 Task: Add the tabs layout component in the site builder.
Action: Mouse moved to (1019, 76)
Screenshot: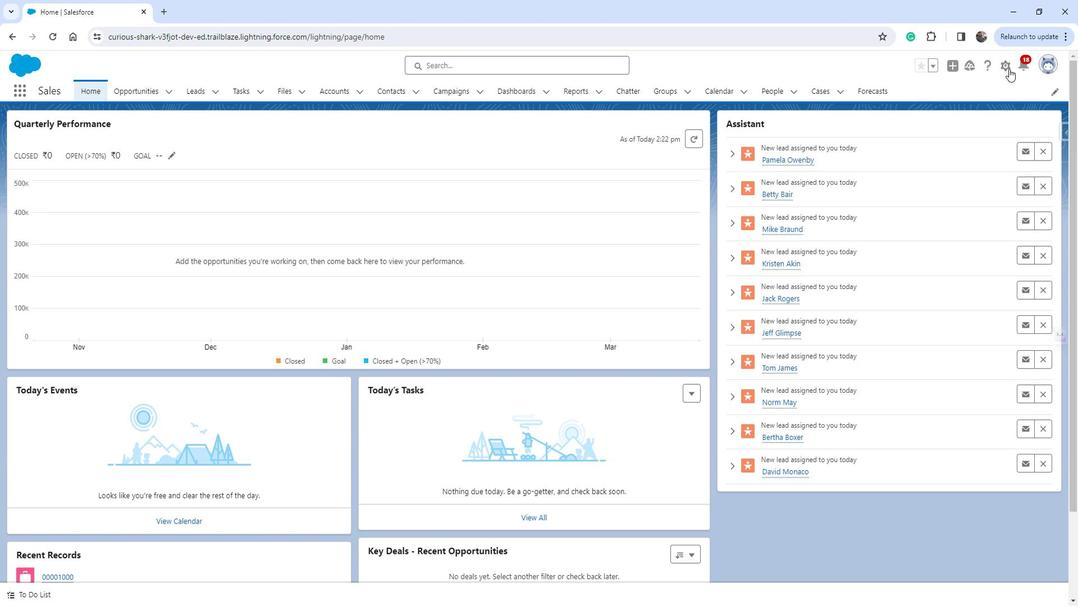 
Action: Mouse pressed left at (1019, 76)
Screenshot: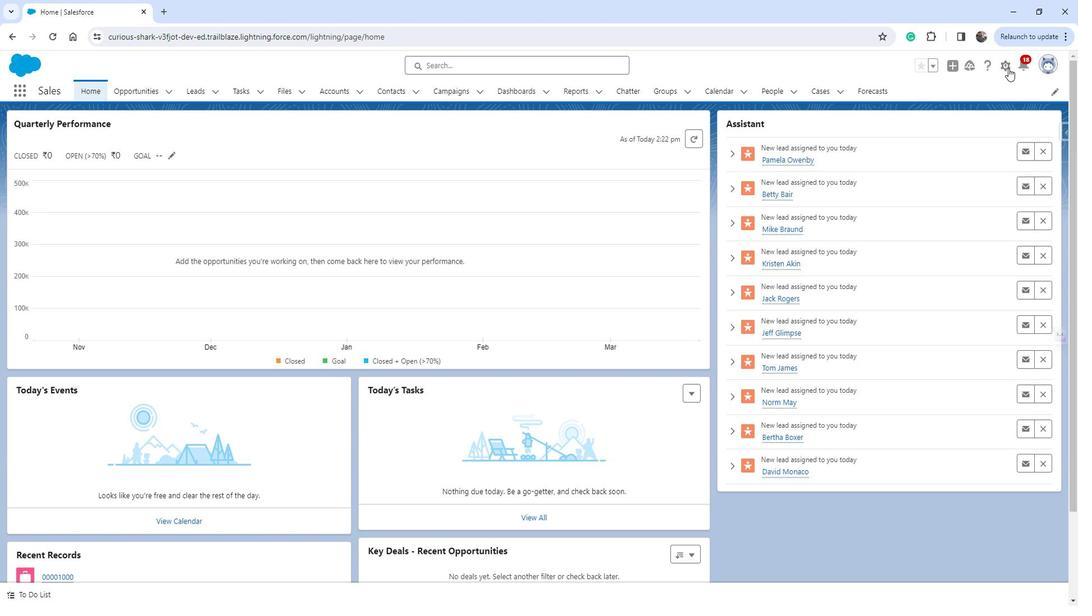 
Action: Mouse moved to (970, 110)
Screenshot: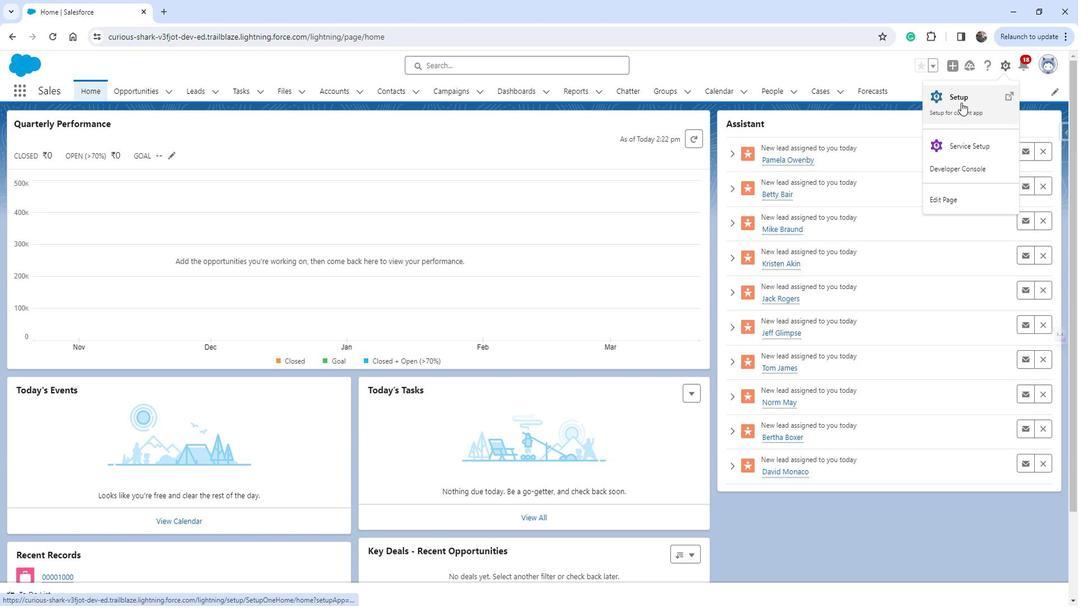 
Action: Mouse pressed left at (970, 110)
Screenshot: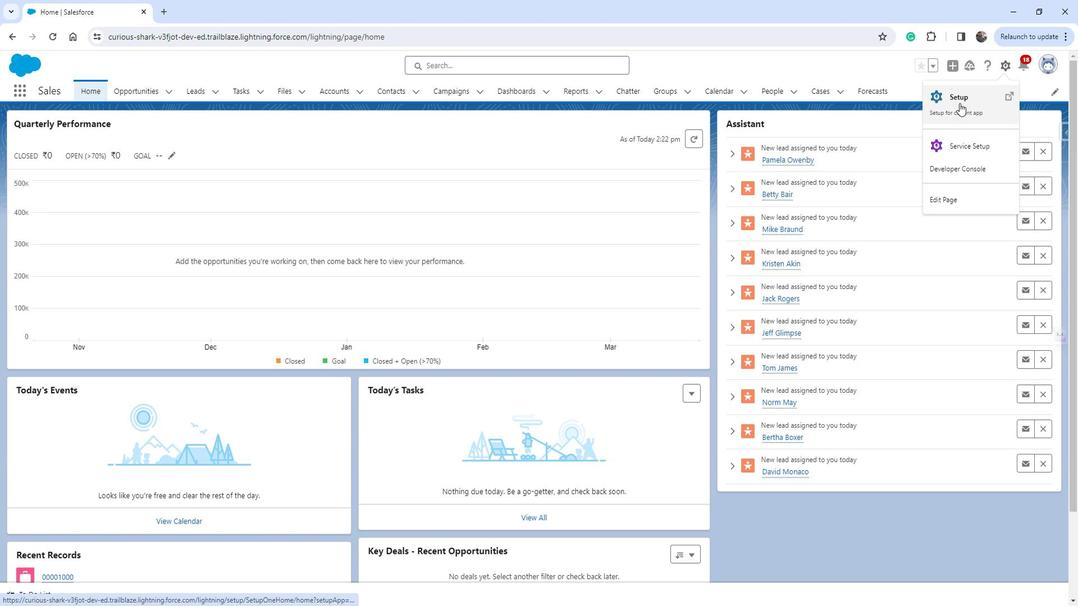 
Action: Mouse moved to (39, 418)
Screenshot: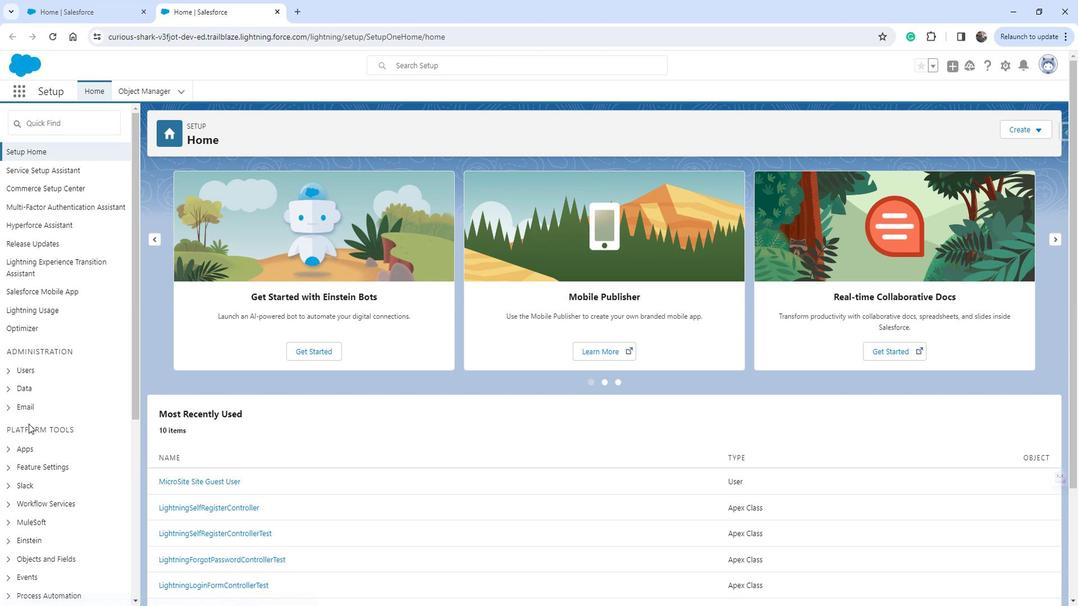 
Action: Mouse scrolled (39, 418) with delta (0, 0)
Screenshot: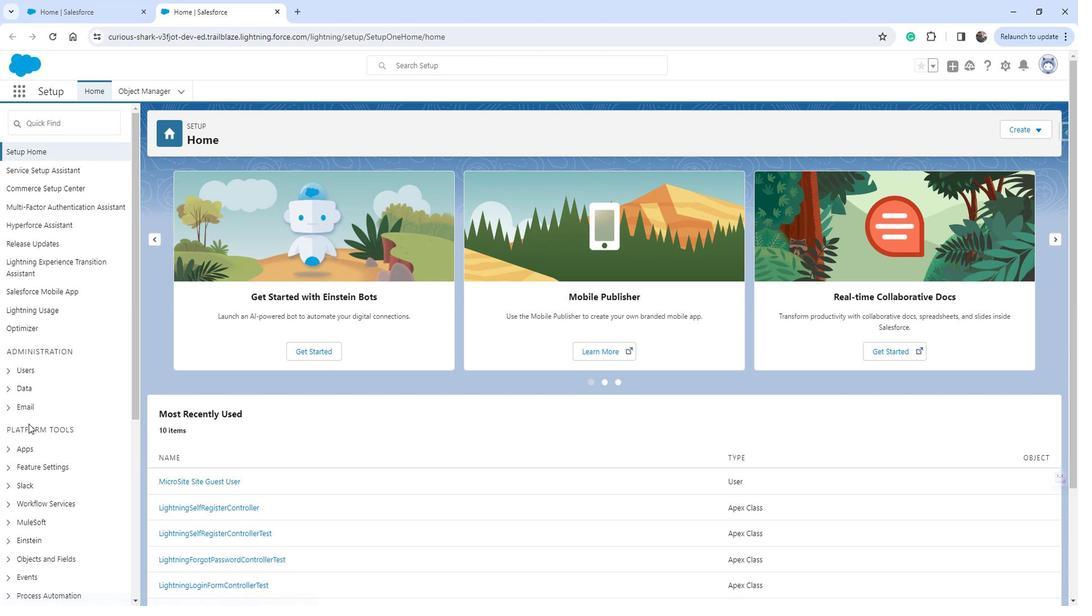 
Action: Mouse scrolled (39, 418) with delta (0, 0)
Screenshot: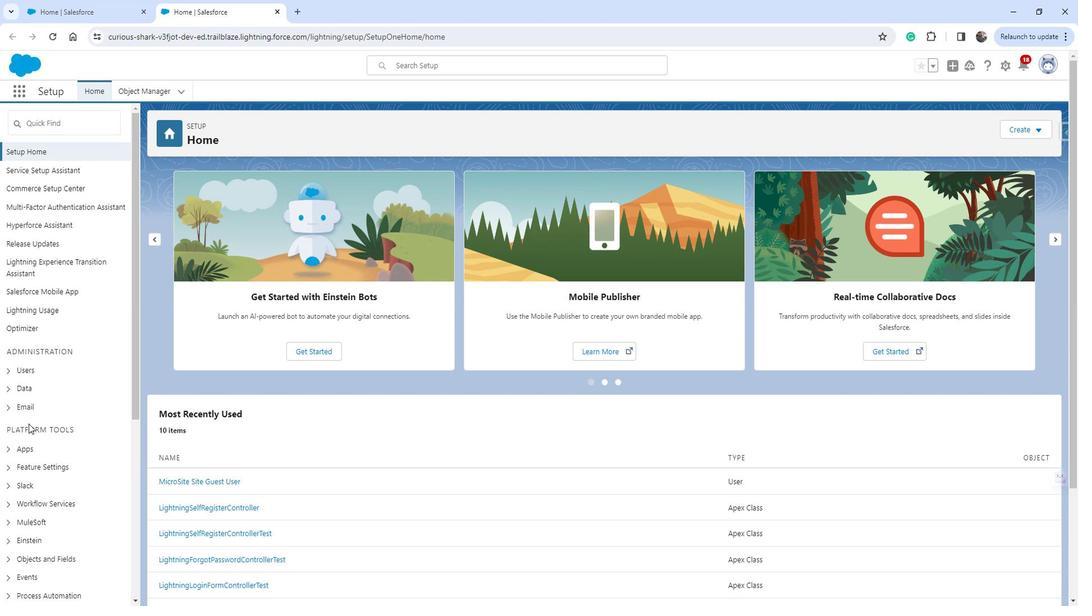 
Action: Mouse moved to (48, 345)
Screenshot: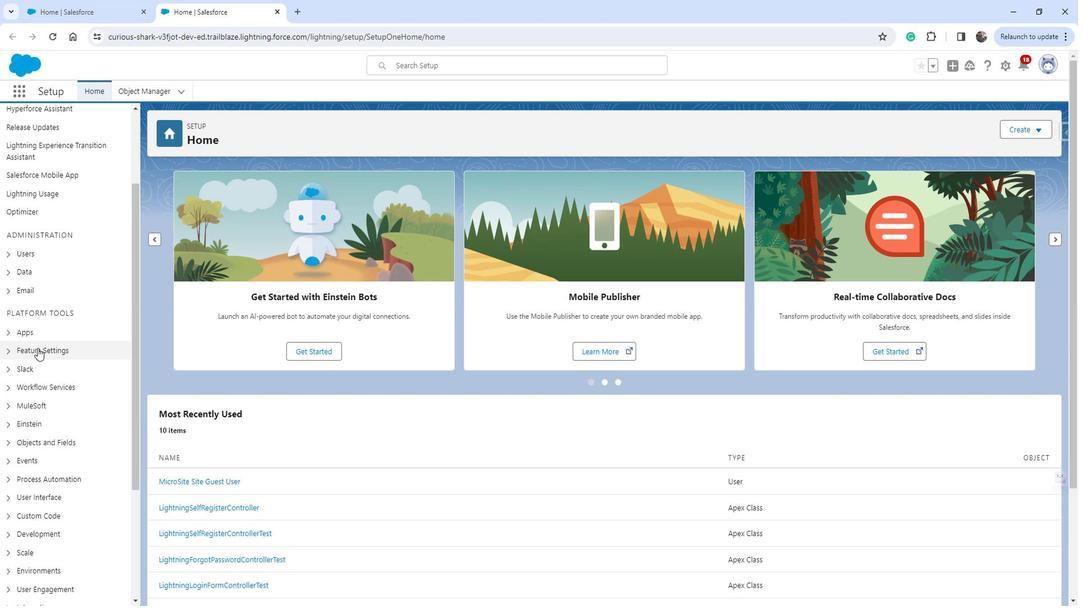 
Action: Mouse pressed left at (48, 345)
Screenshot: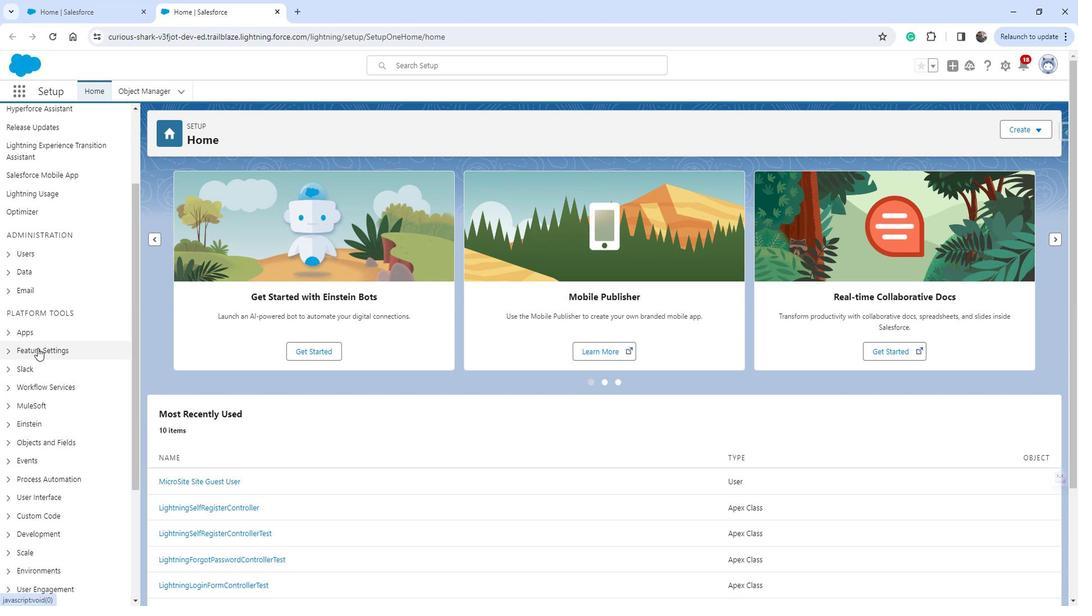 
Action: Mouse moved to (60, 430)
Screenshot: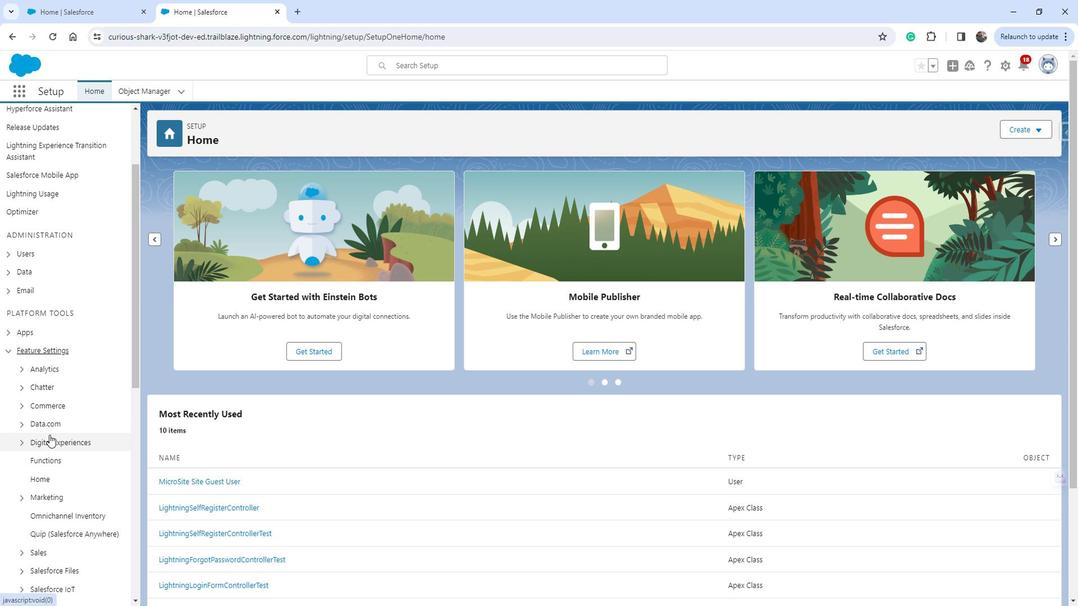 
Action: Mouse pressed left at (60, 430)
Screenshot: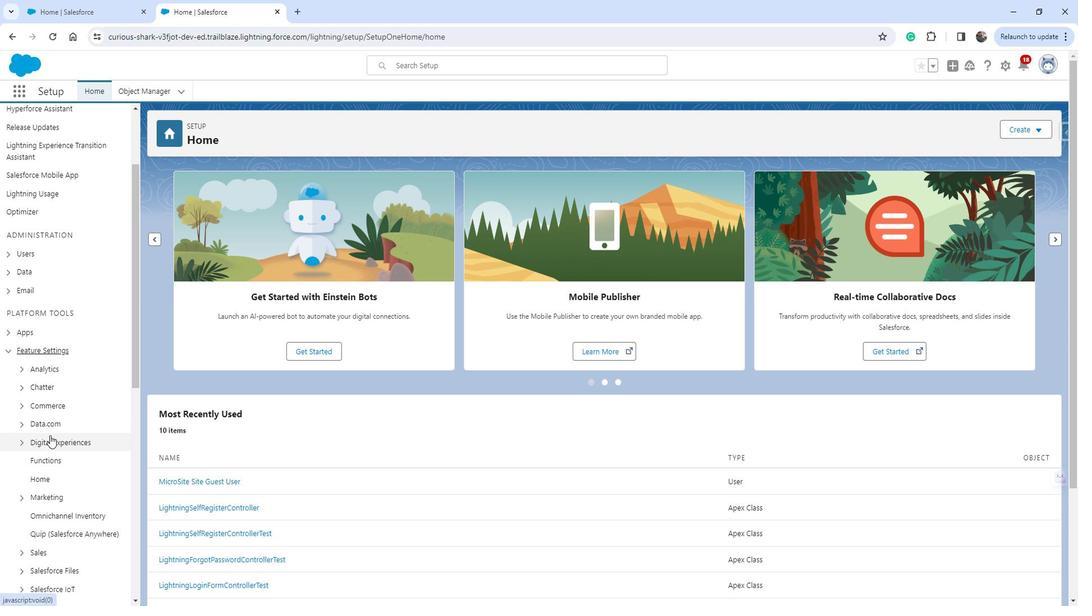 
Action: Mouse scrolled (60, 429) with delta (0, 0)
Screenshot: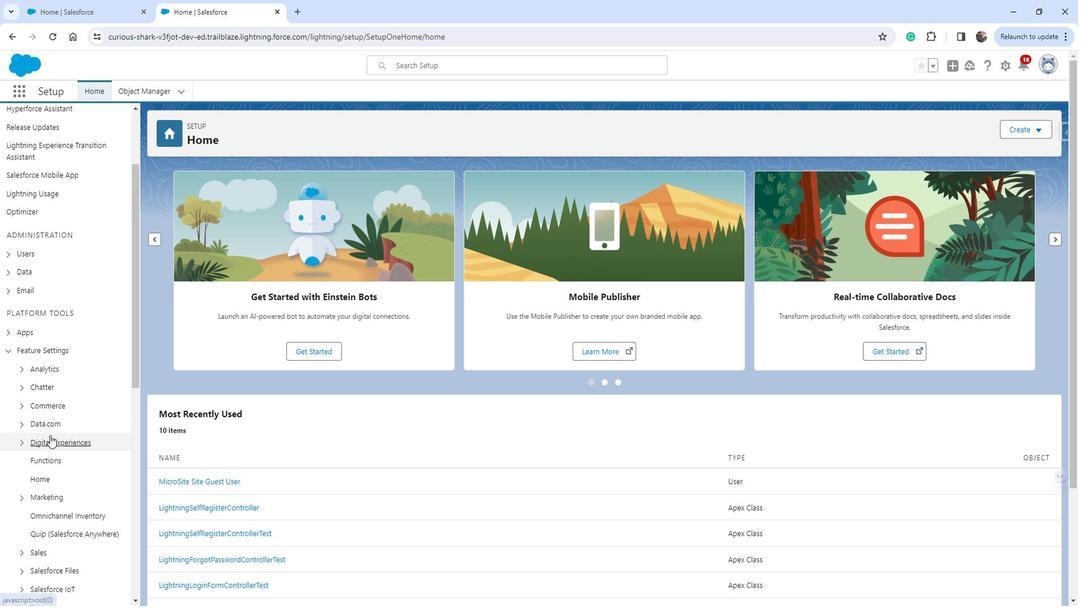 
Action: Mouse scrolled (60, 429) with delta (0, 0)
Screenshot: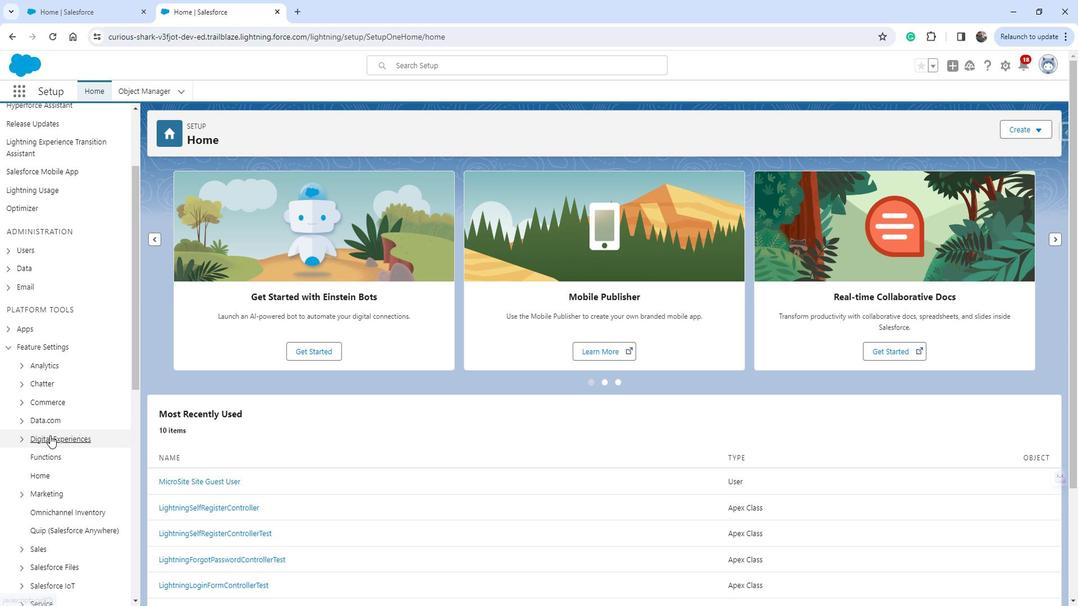 
Action: Mouse scrolled (60, 429) with delta (0, 0)
Screenshot: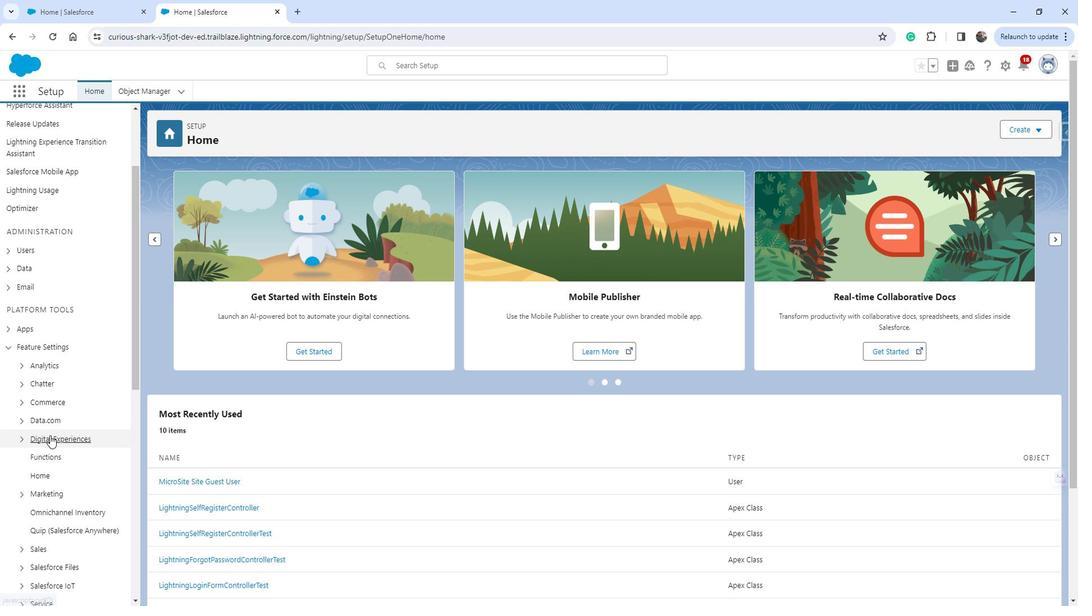 
Action: Mouse moved to (79, 269)
Screenshot: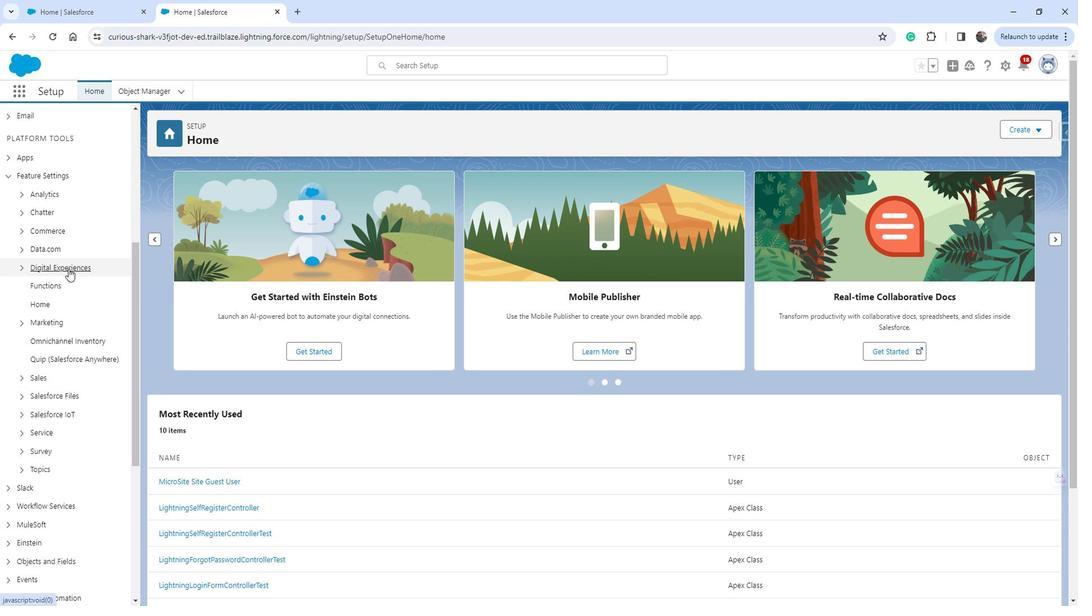 
Action: Mouse pressed left at (79, 269)
Screenshot: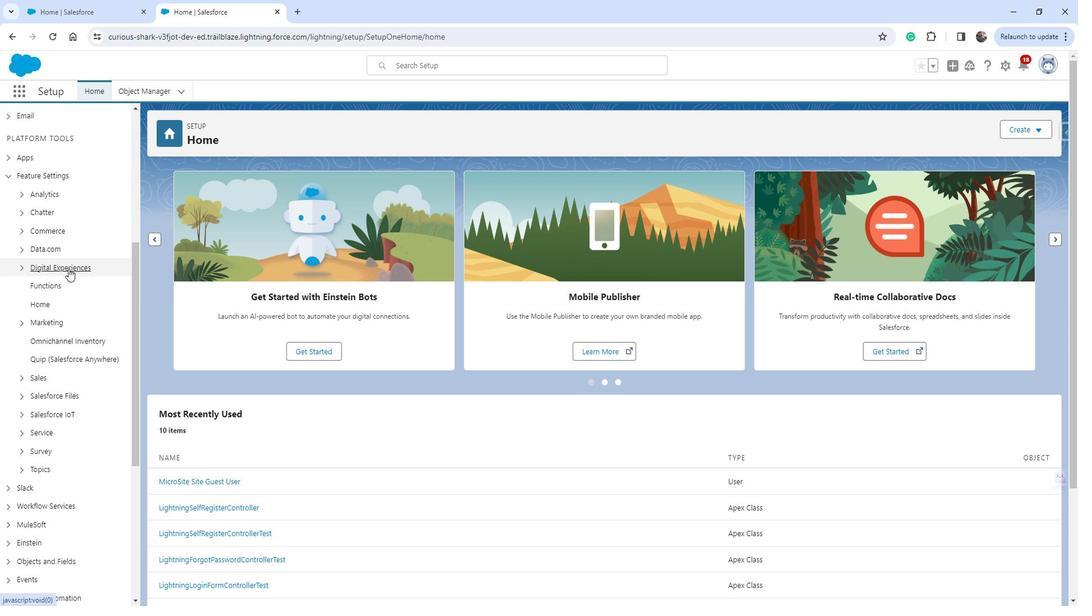 
Action: Mouse moved to (62, 284)
Screenshot: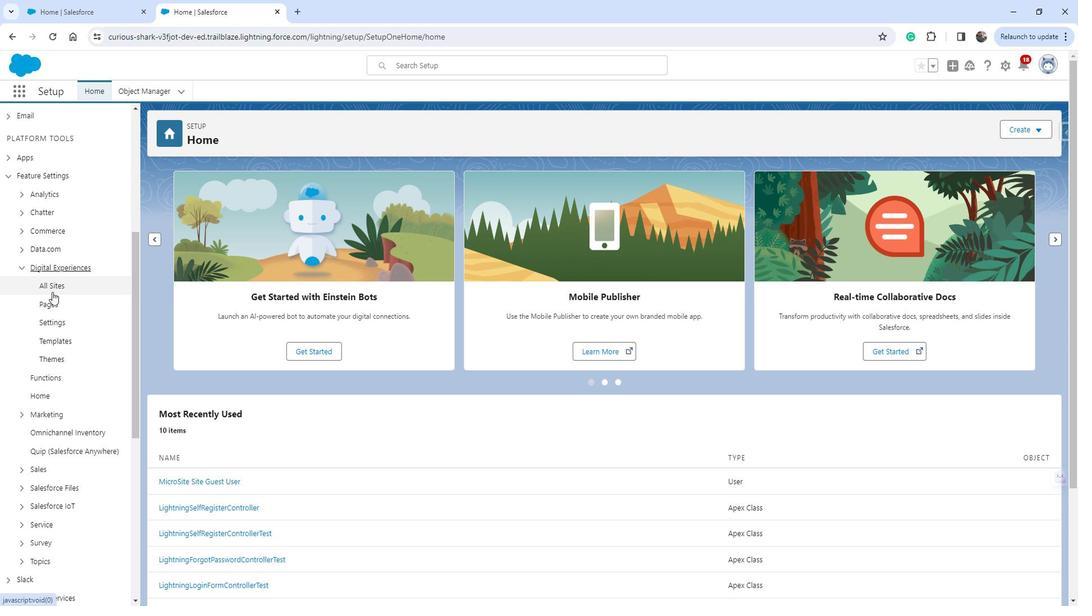 
Action: Mouse pressed left at (62, 284)
Screenshot: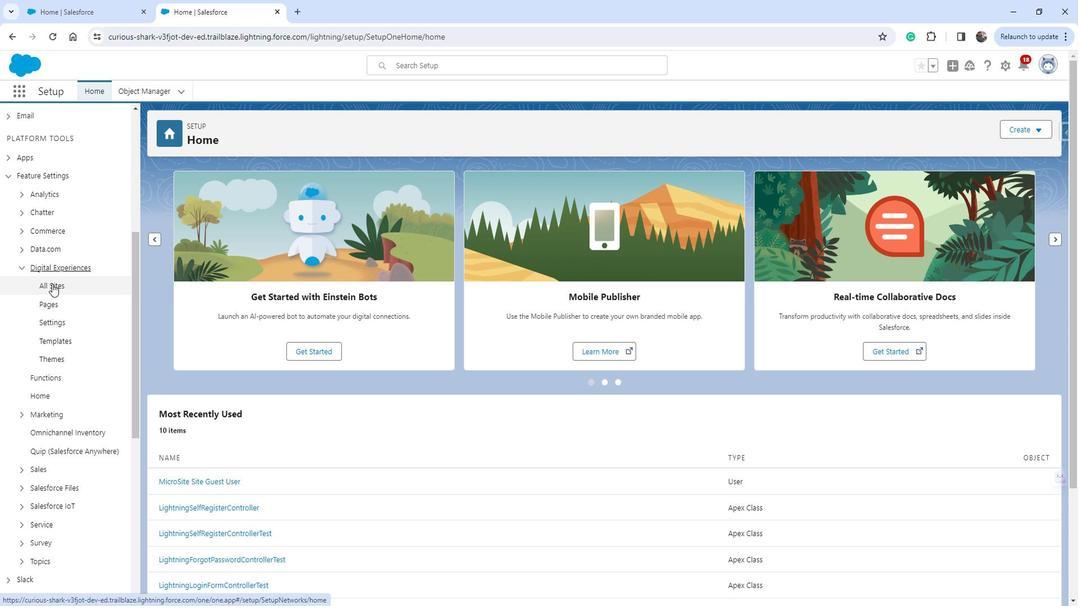 
Action: Mouse moved to (62, 283)
Screenshot: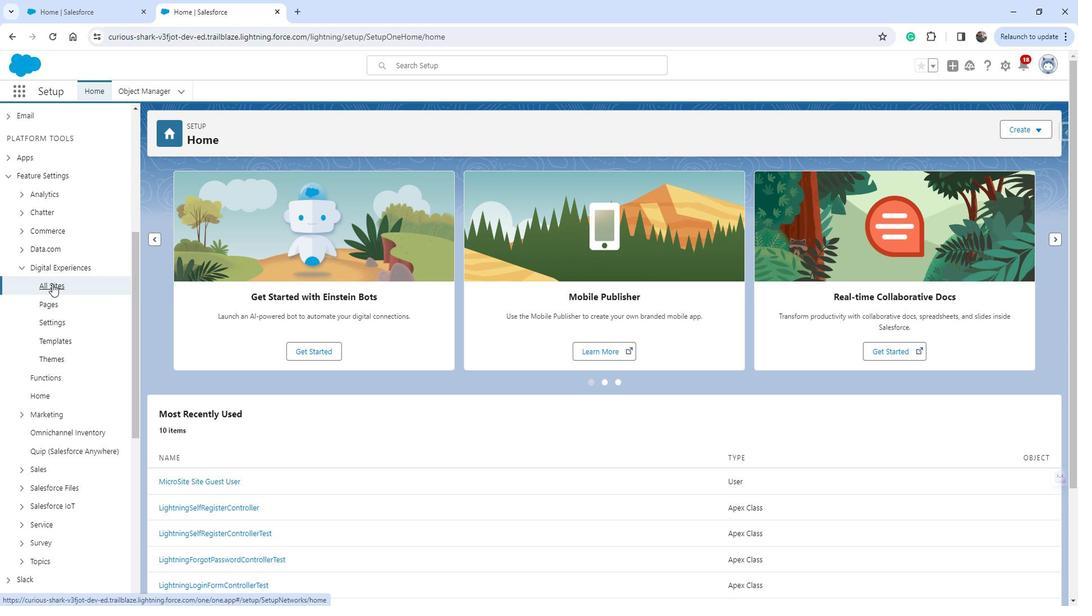 
Action: Mouse pressed left at (62, 283)
Screenshot: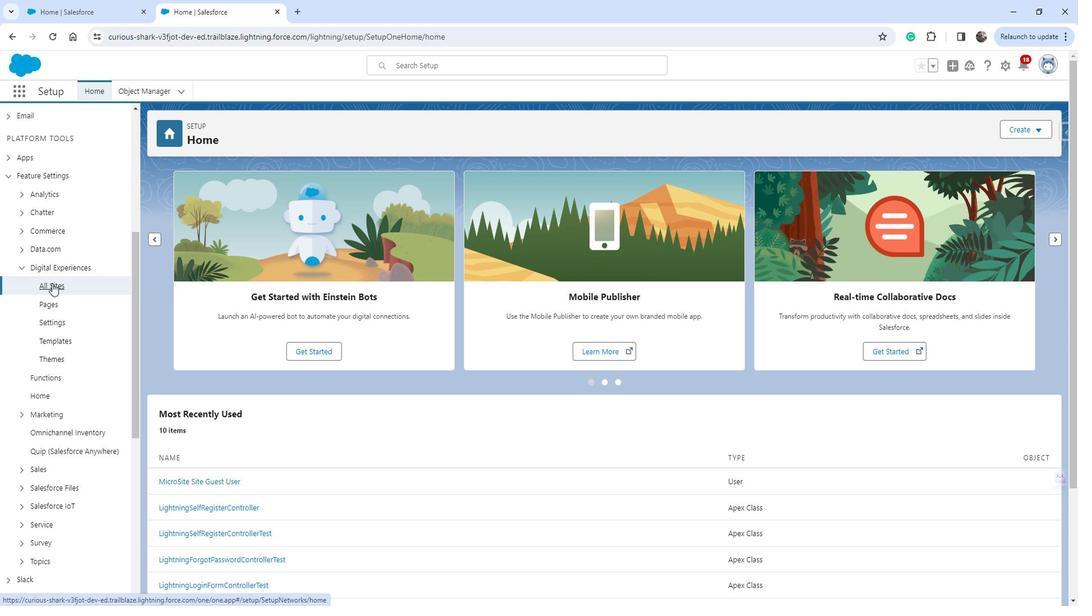 
Action: Mouse moved to (193, 270)
Screenshot: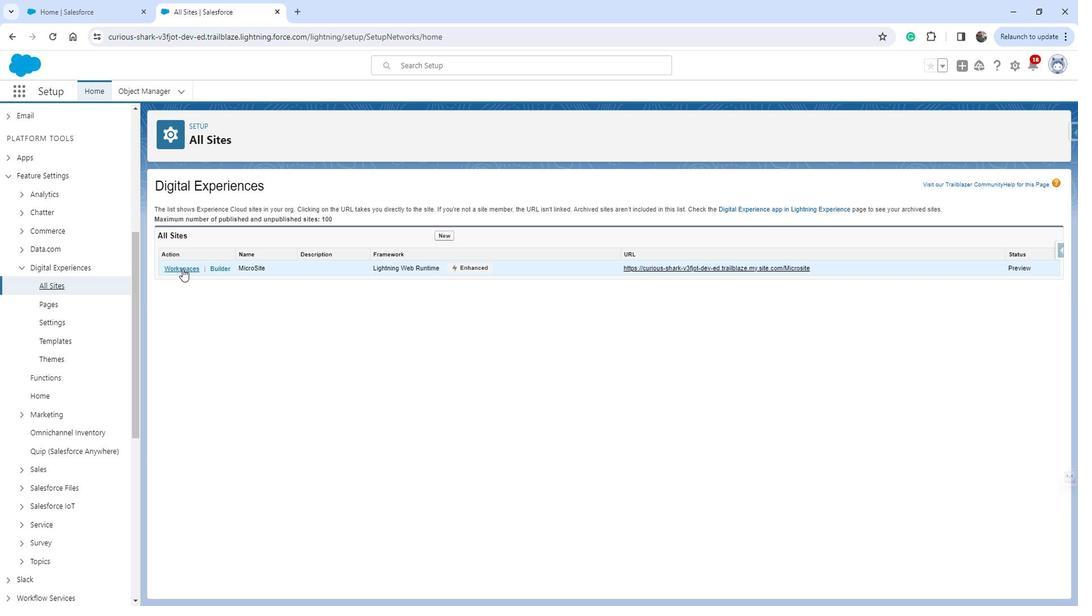 
Action: Mouse pressed left at (193, 270)
Screenshot: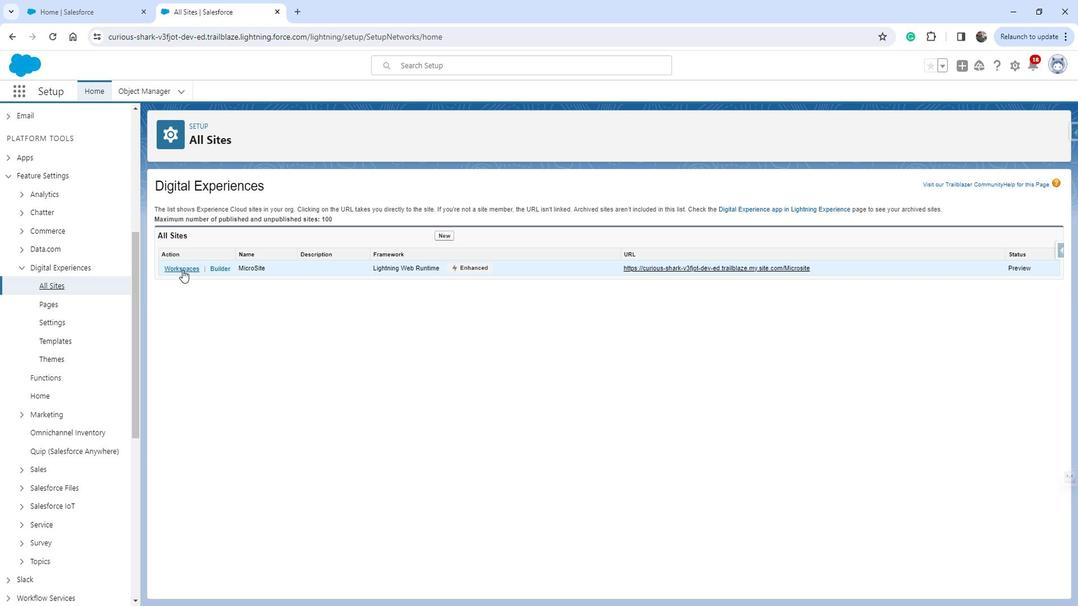 
Action: Mouse moved to (99, 273)
Screenshot: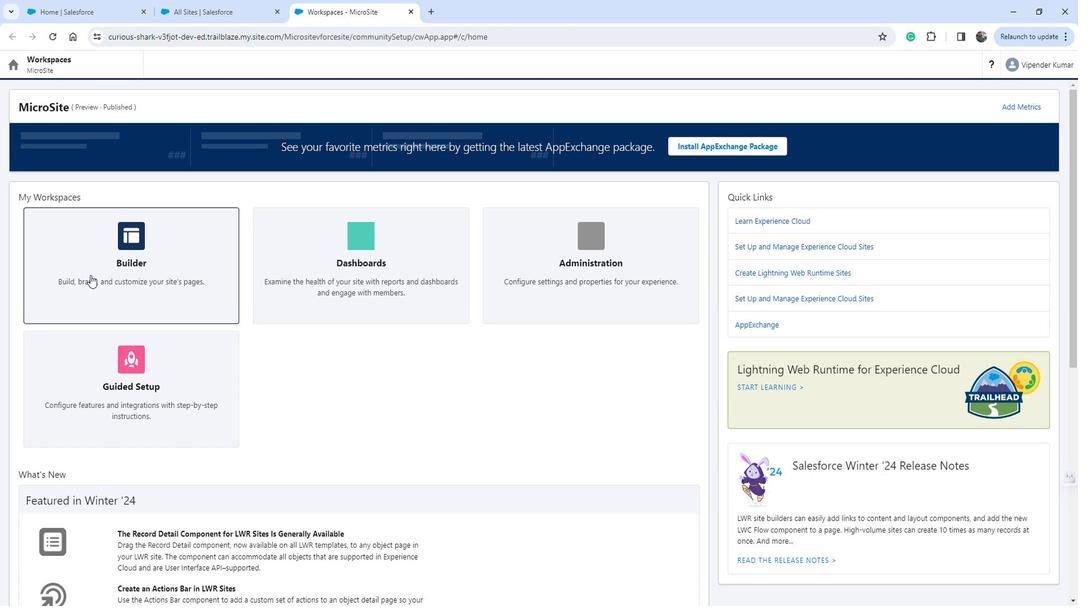 
Action: Mouse pressed left at (99, 273)
Screenshot: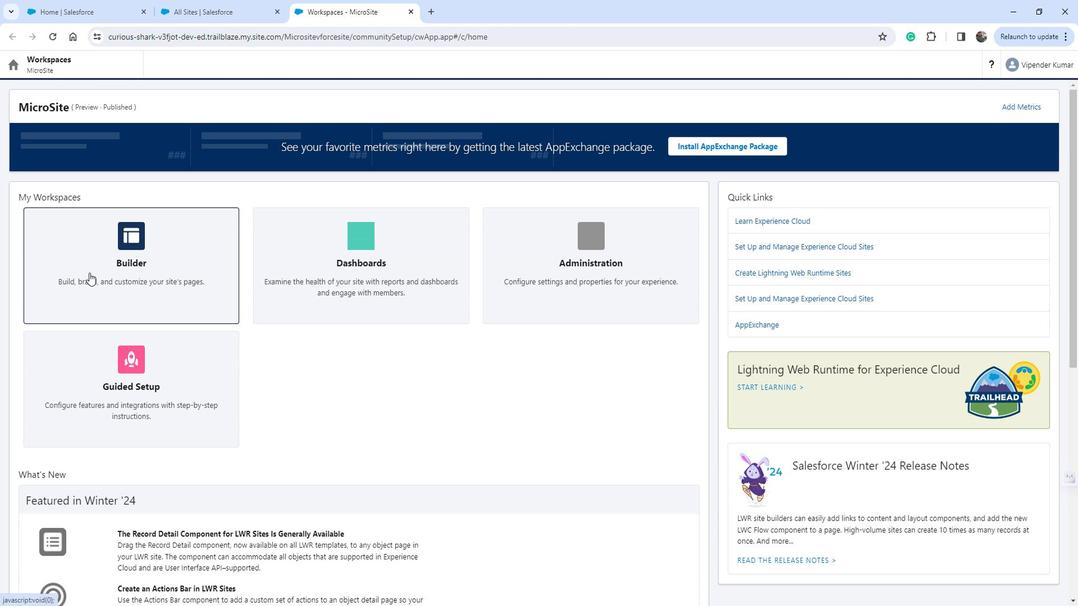 
Action: Mouse moved to (19, 107)
Screenshot: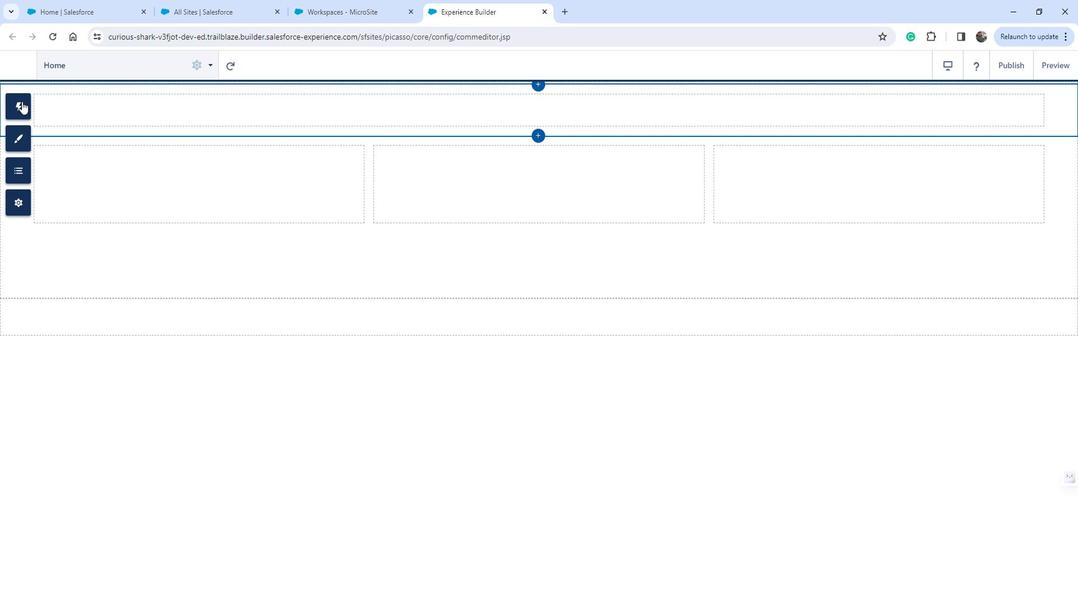 
Action: Mouse pressed left at (19, 107)
Screenshot: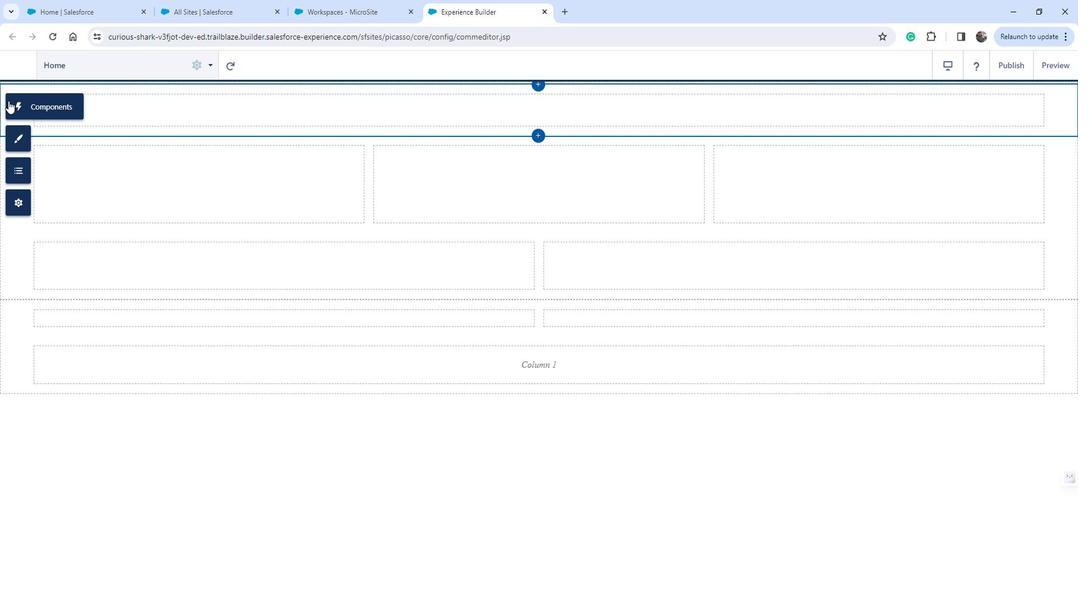 
Action: Mouse moved to (171, 275)
Screenshot: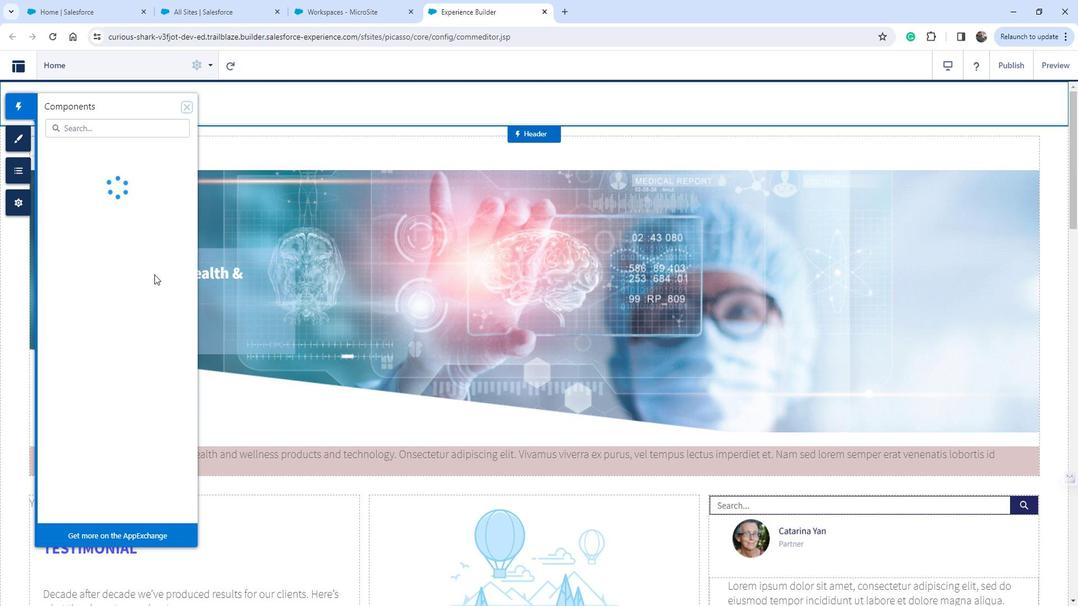 
Action: Mouse scrolled (171, 274) with delta (0, 0)
Screenshot: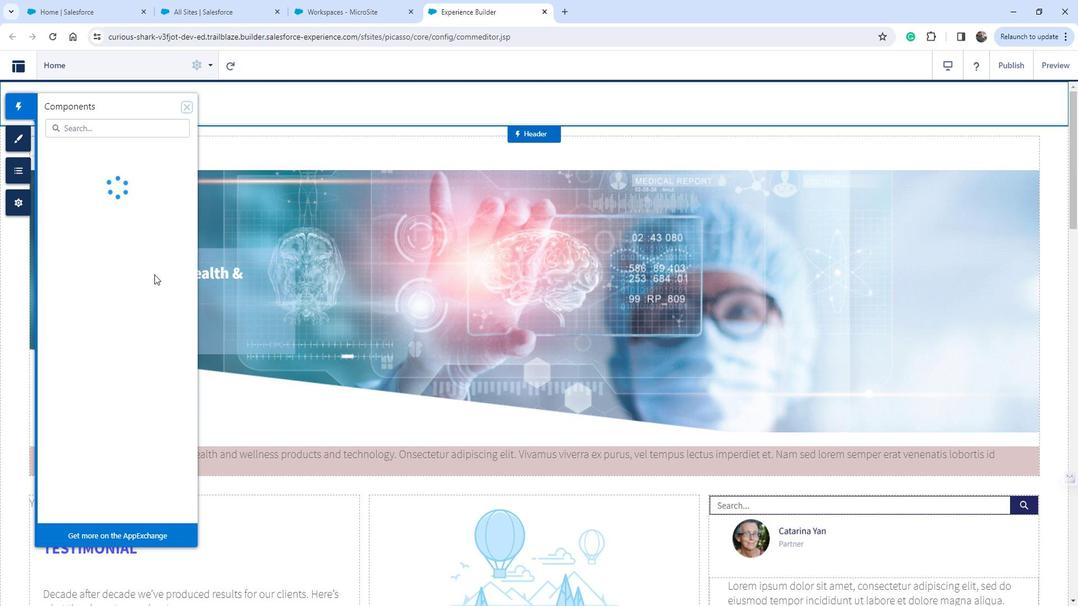 
Action: Mouse scrolled (171, 274) with delta (0, 0)
Screenshot: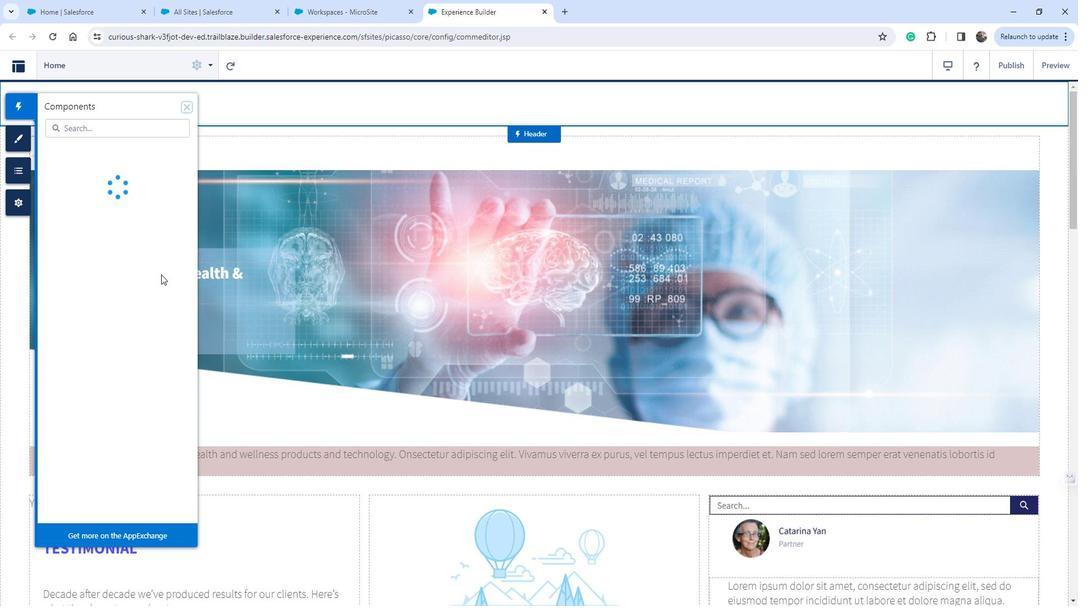
Action: Mouse moved to (250, 279)
Screenshot: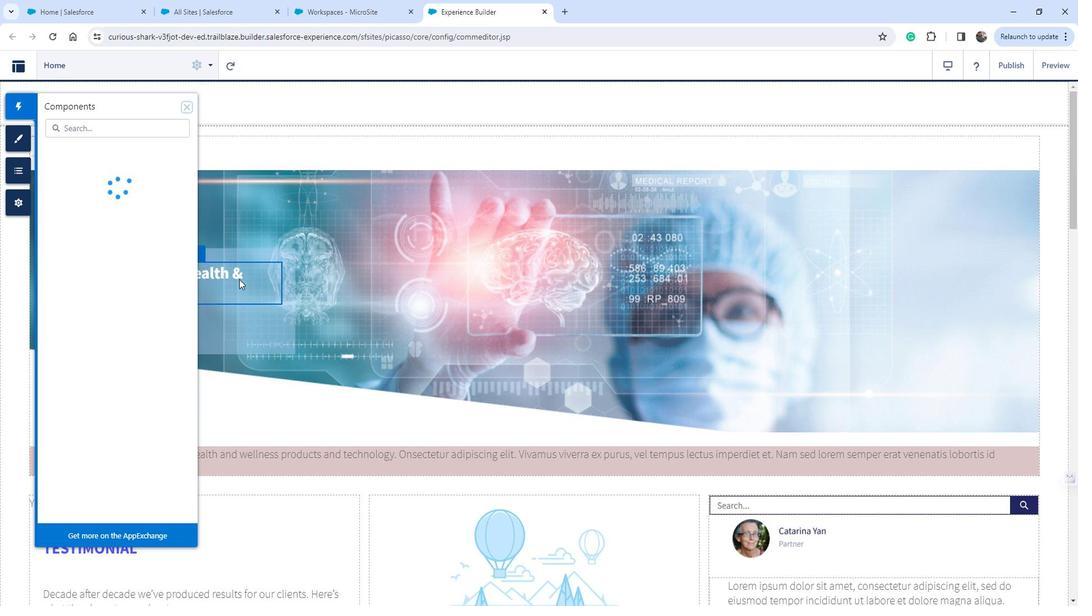 
Action: Mouse scrolled (250, 279) with delta (0, 0)
Screenshot: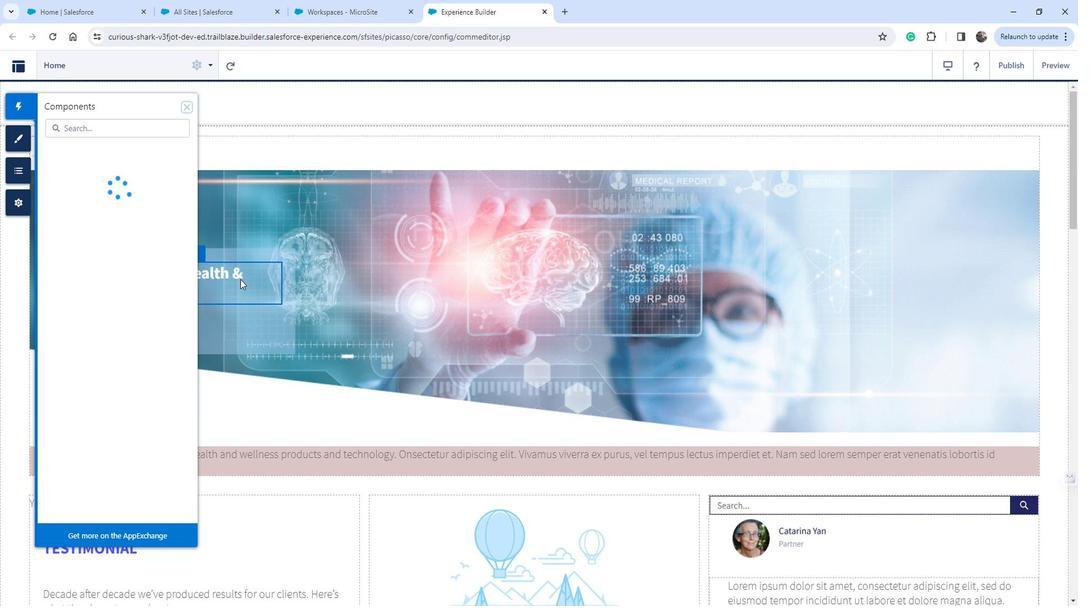 
Action: Mouse scrolled (250, 279) with delta (0, 0)
Screenshot: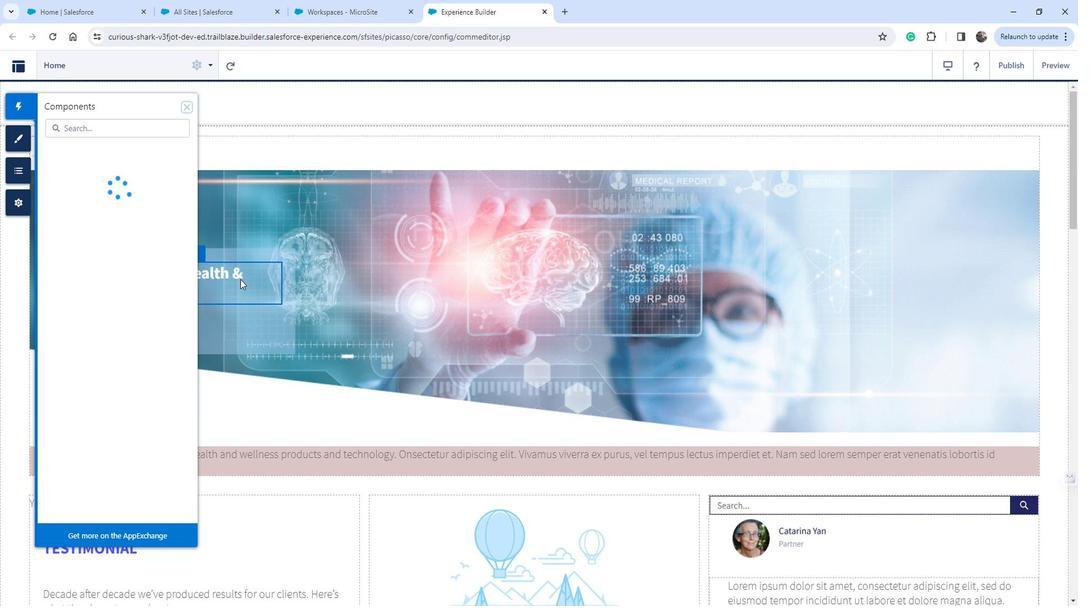 
Action: Mouse scrolled (250, 279) with delta (0, 0)
Screenshot: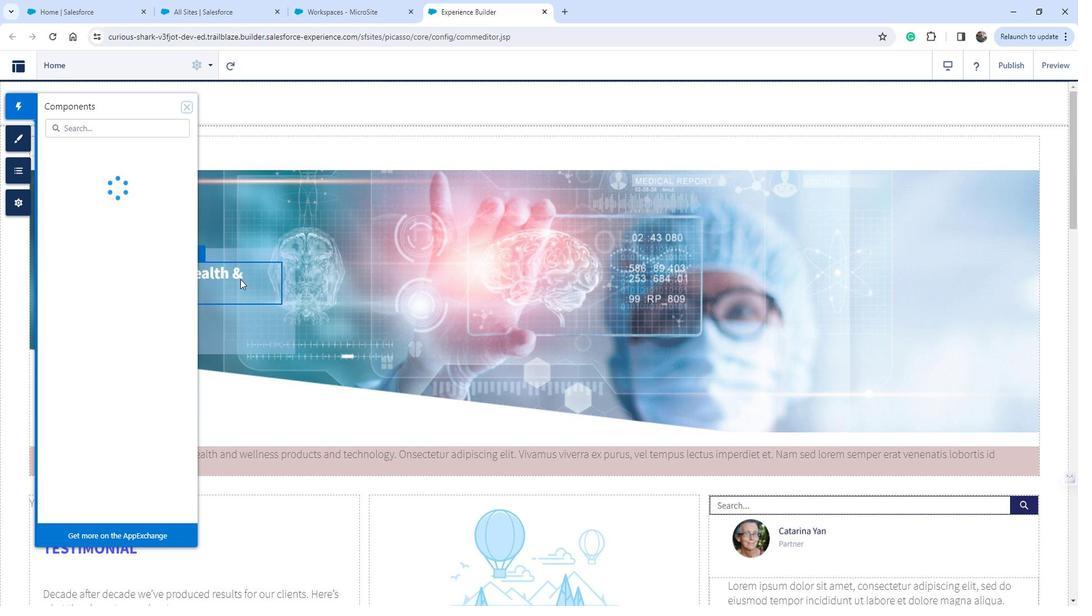 
Action: Mouse scrolled (250, 279) with delta (0, 0)
Screenshot: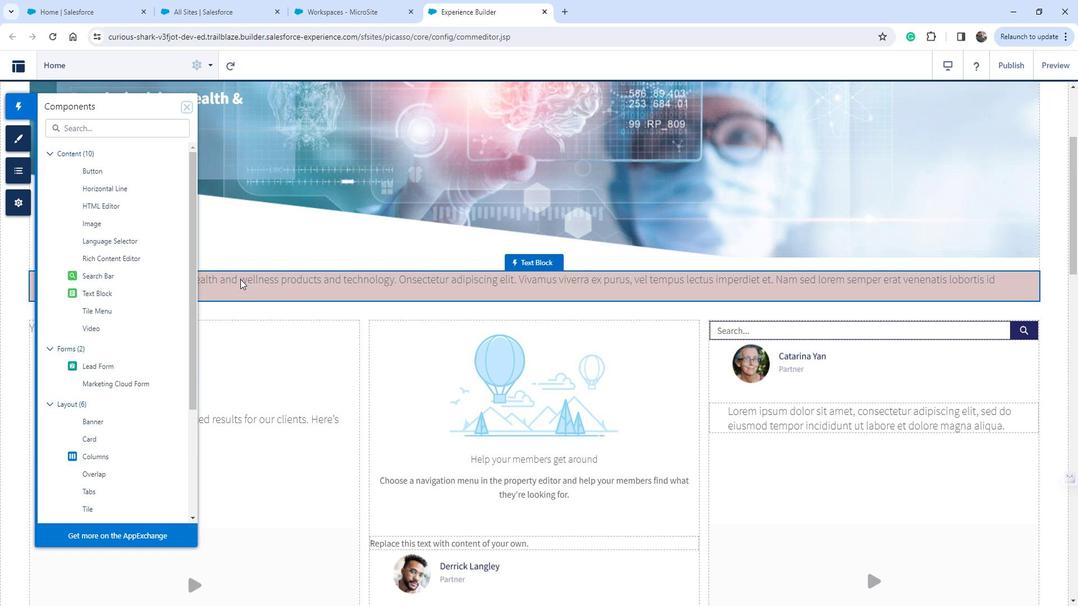 
Action: Mouse scrolled (250, 279) with delta (0, 0)
Screenshot: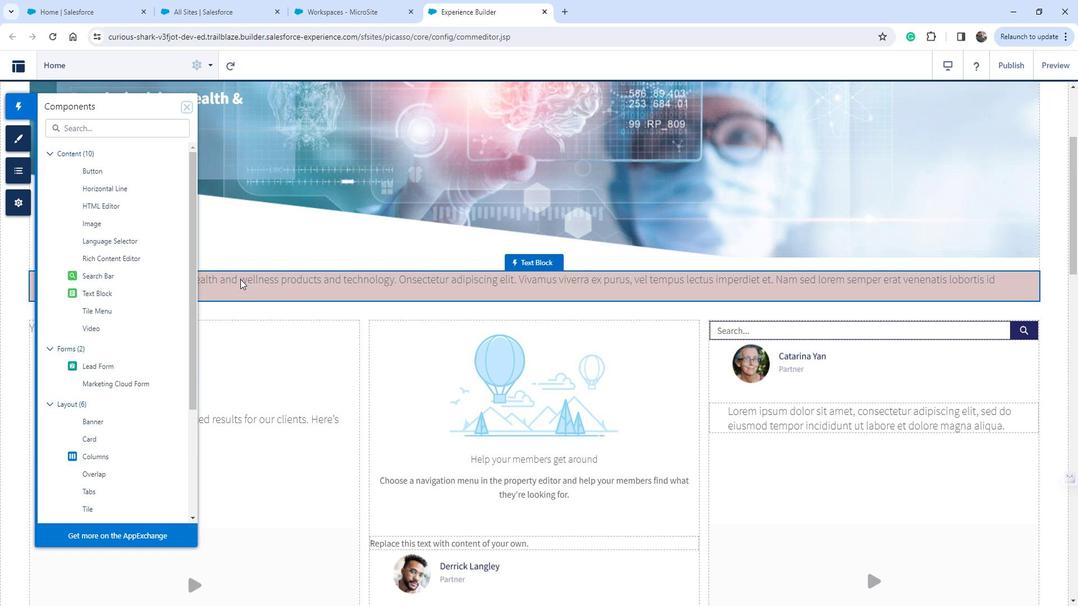 
Action: Mouse scrolled (250, 279) with delta (0, 0)
Screenshot: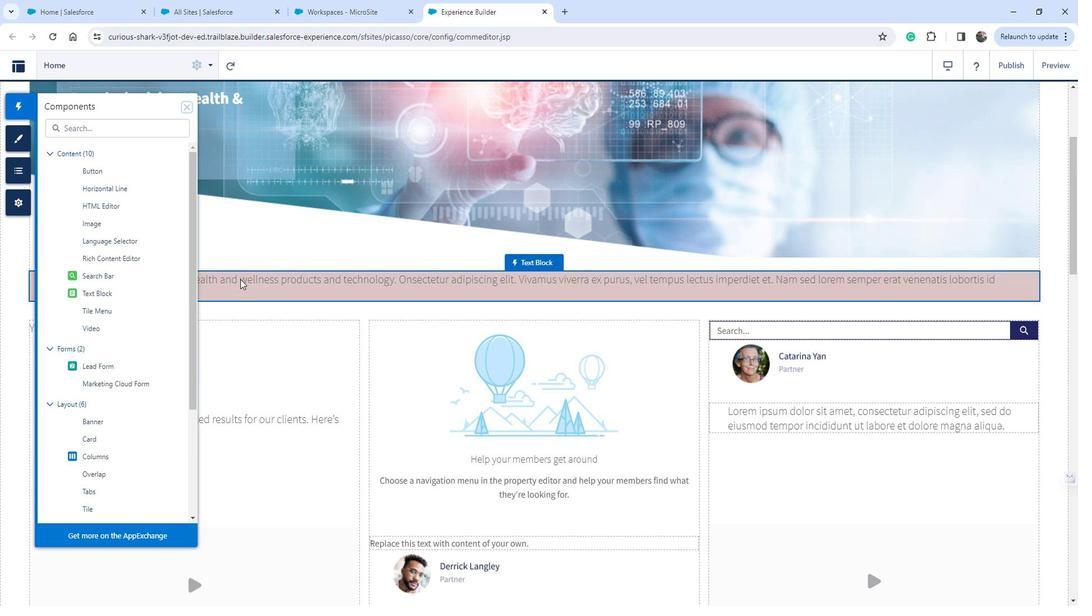 
Action: Mouse scrolled (250, 279) with delta (0, 0)
Screenshot: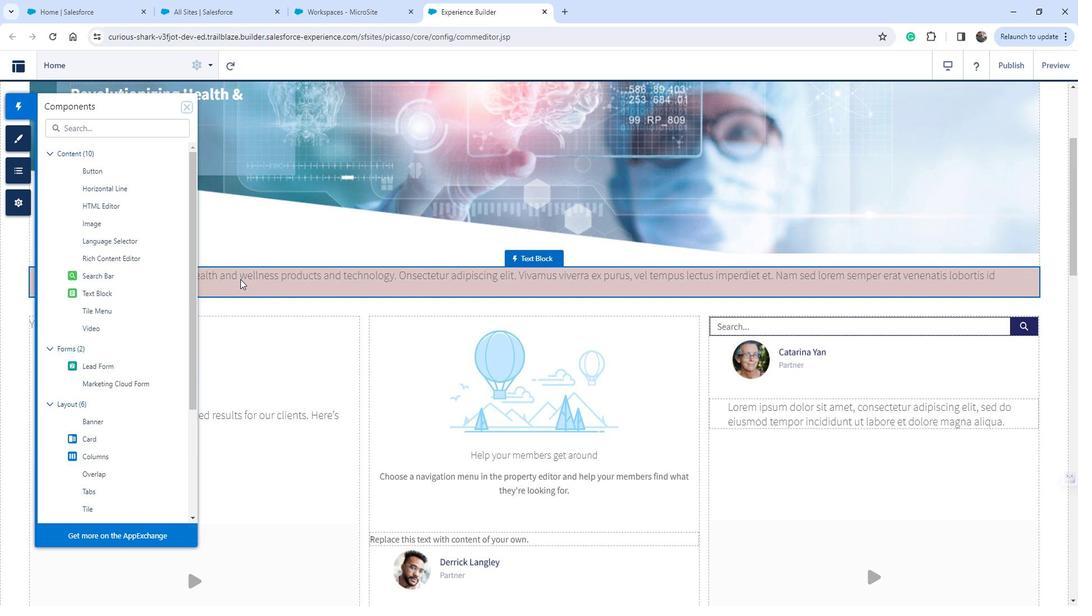 
Action: Mouse scrolled (250, 279) with delta (0, 0)
Screenshot: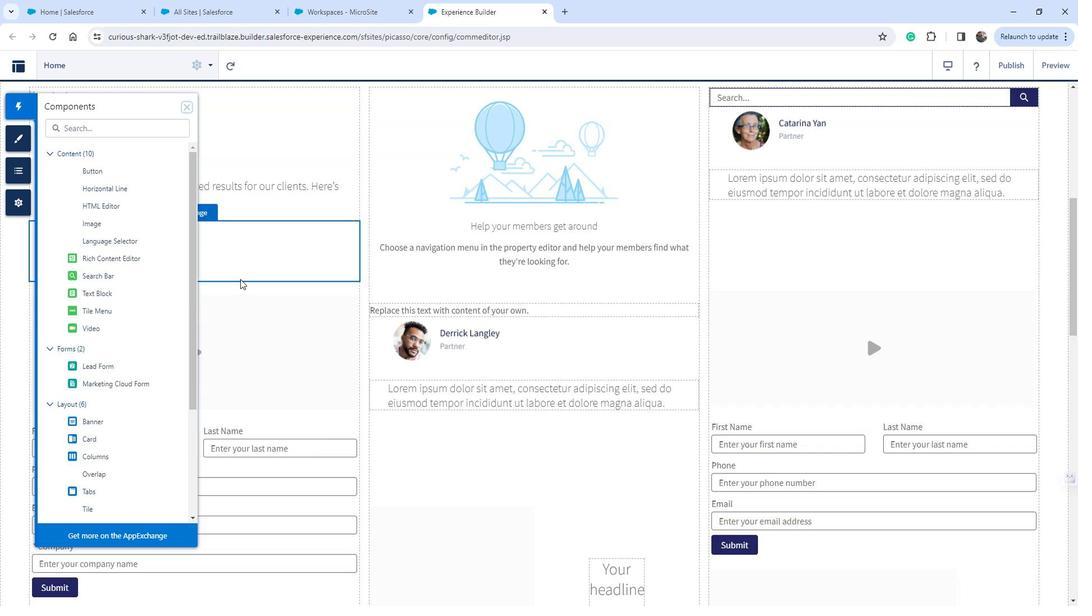 
Action: Mouse scrolled (250, 279) with delta (0, 0)
Screenshot: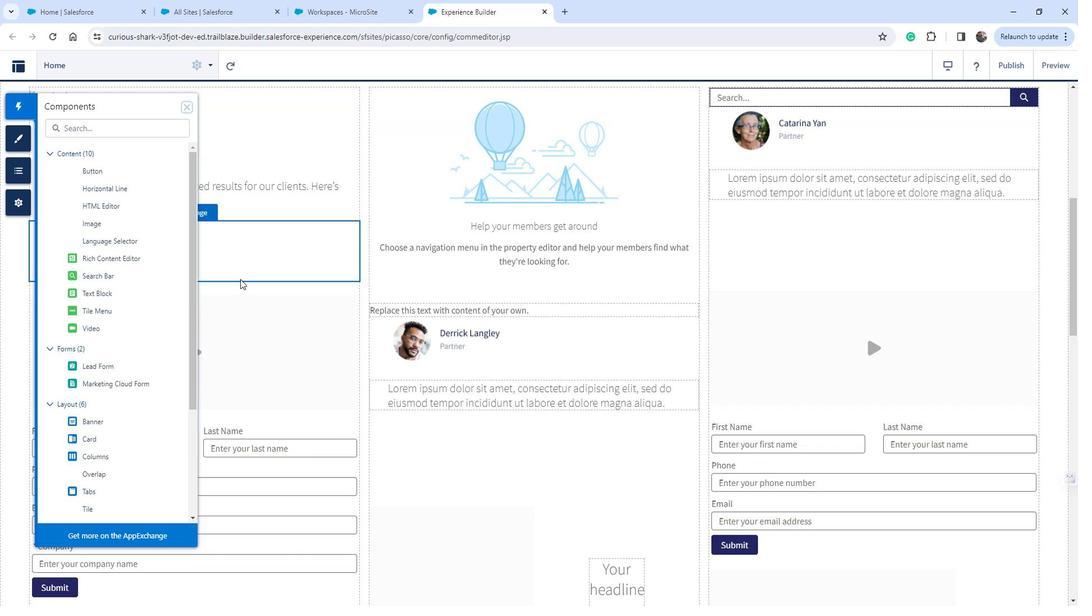 
Action: Mouse scrolled (250, 279) with delta (0, 0)
Screenshot: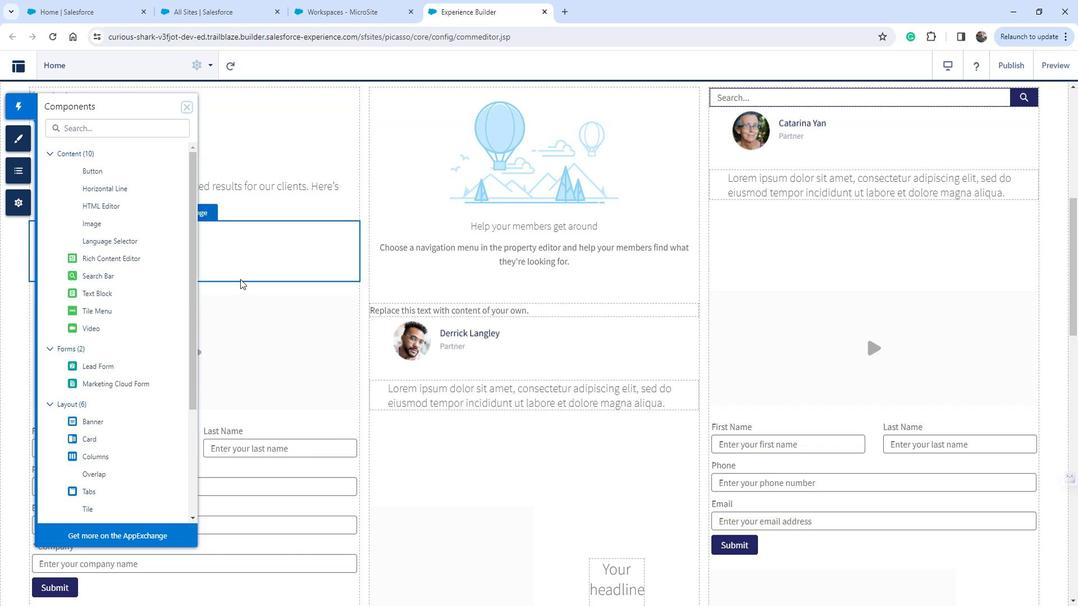 
Action: Mouse scrolled (250, 279) with delta (0, 0)
Screenshot: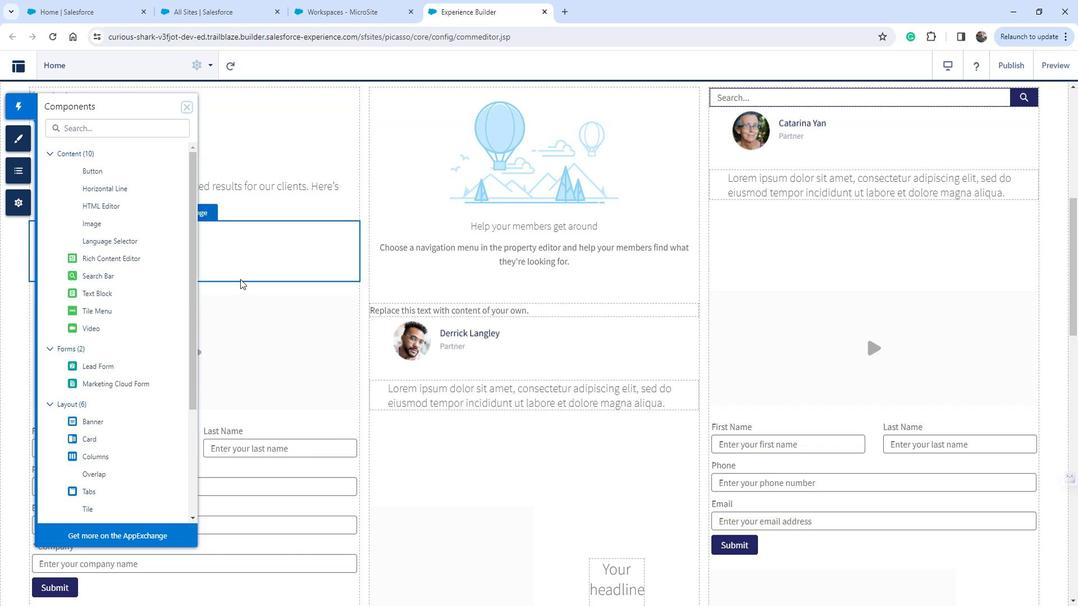 
Action: Mouse scrolled (250, 279) with delta (0, 0)
Screenshot: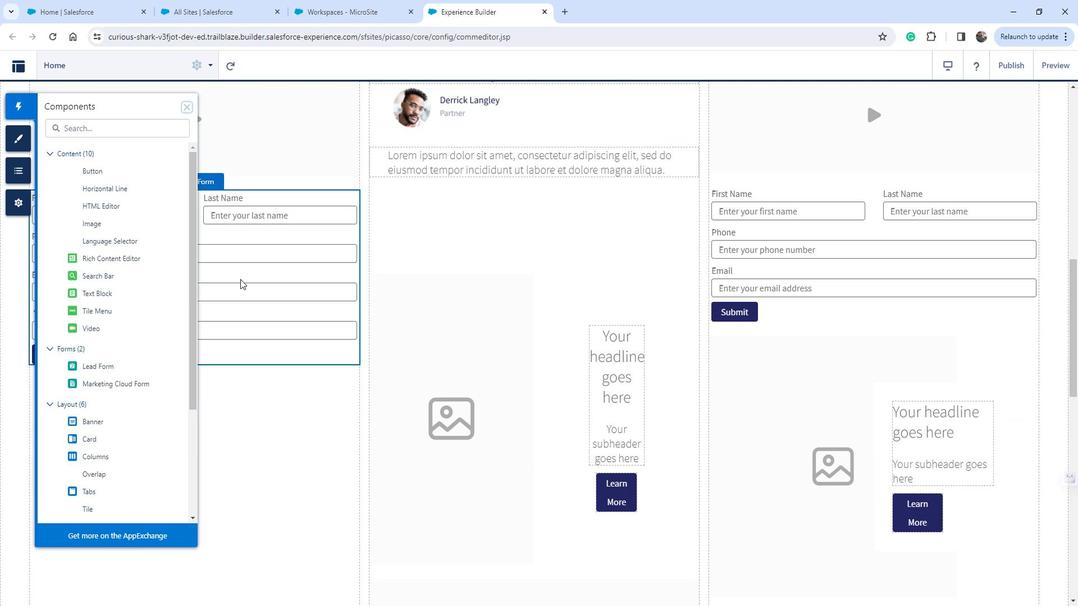 
Action: Mouse scrolled (250, 279) with delta (0, 0)
Screenshot: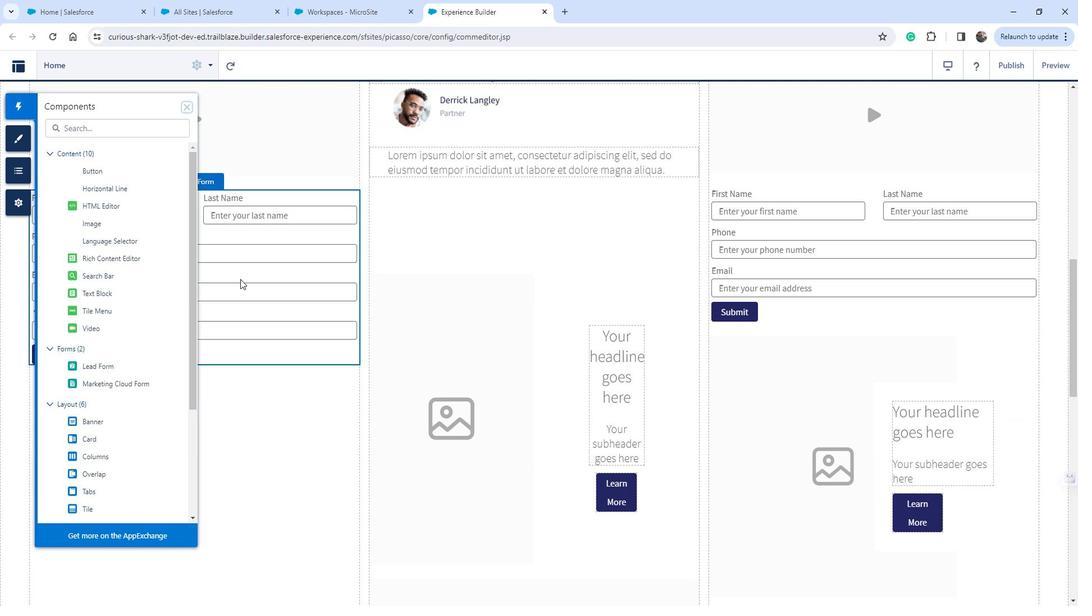 
Action: Mouse scrolled (250, 279) with delta (0, 0)
Screenshot: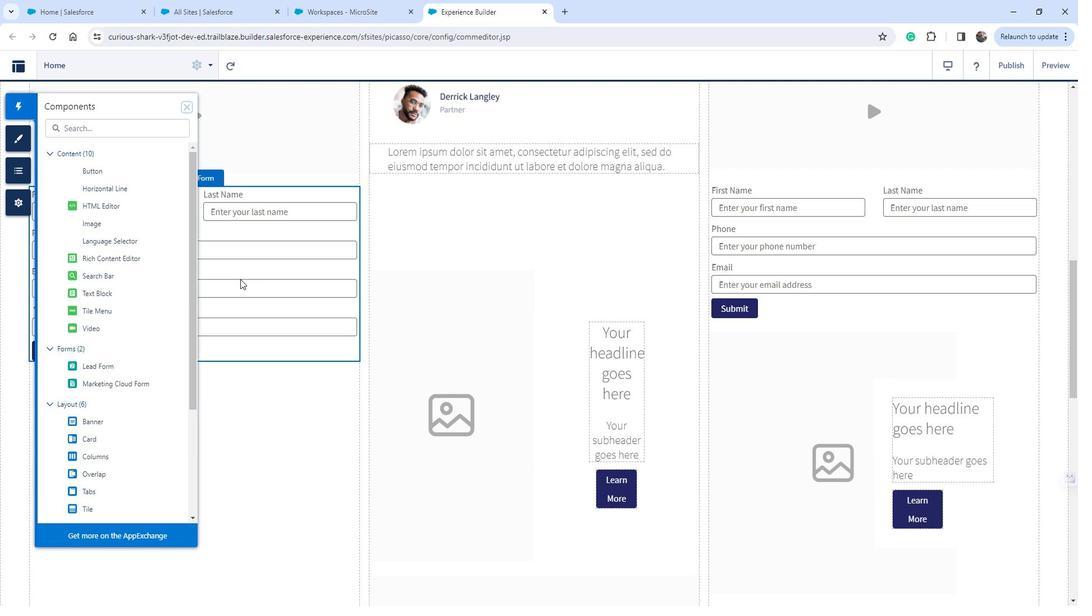
Action: Mouse scrolled (250, 279) with delta (0, 0)
Screenshot: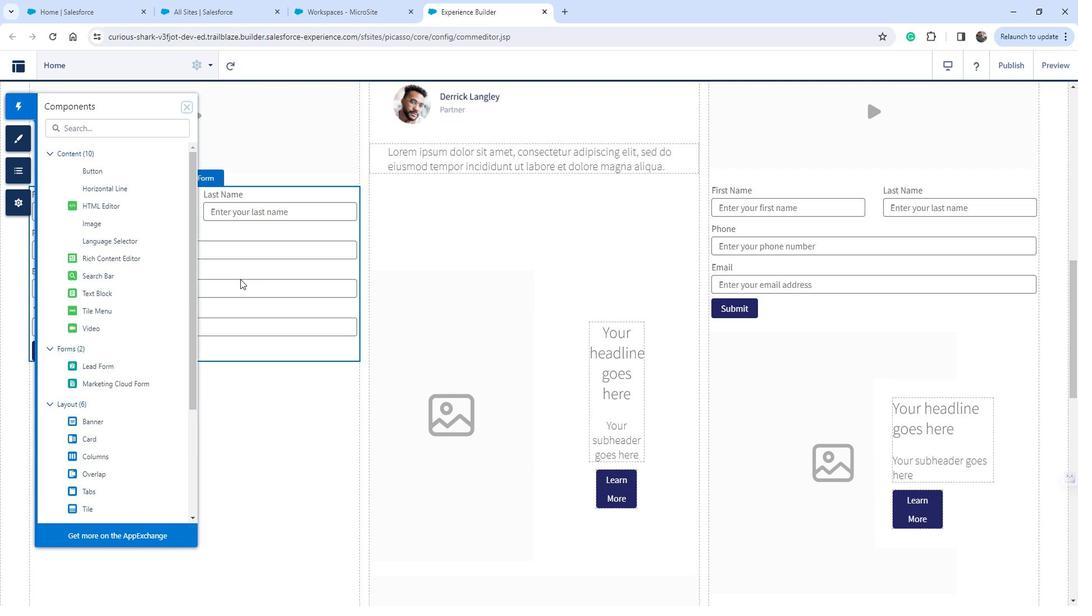 
Action: Mouse scrolled (250, 279) with delta (0, 0)
Screenshot: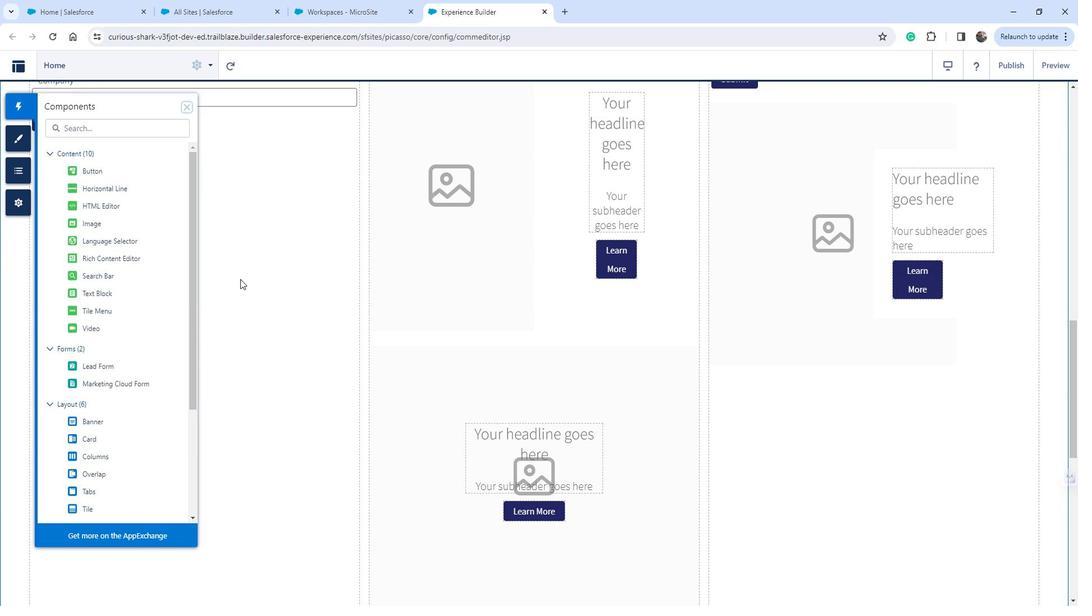 
Action: Mouse scrolled (250, 279) with delta (0, 0)
Screenshot: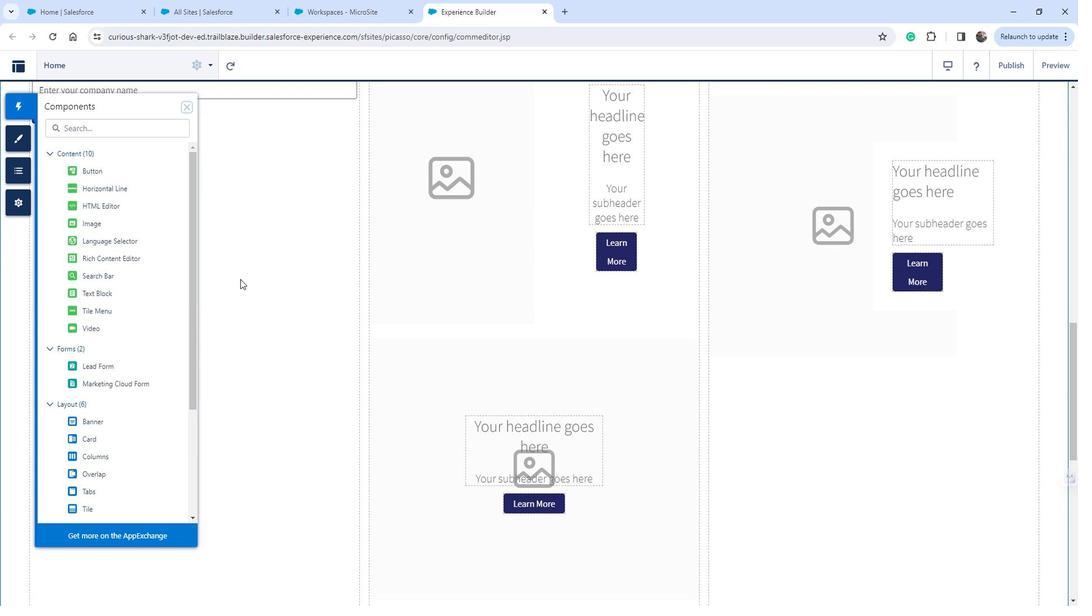 
Action: Mouse moved to (100, 483)
Screenshot: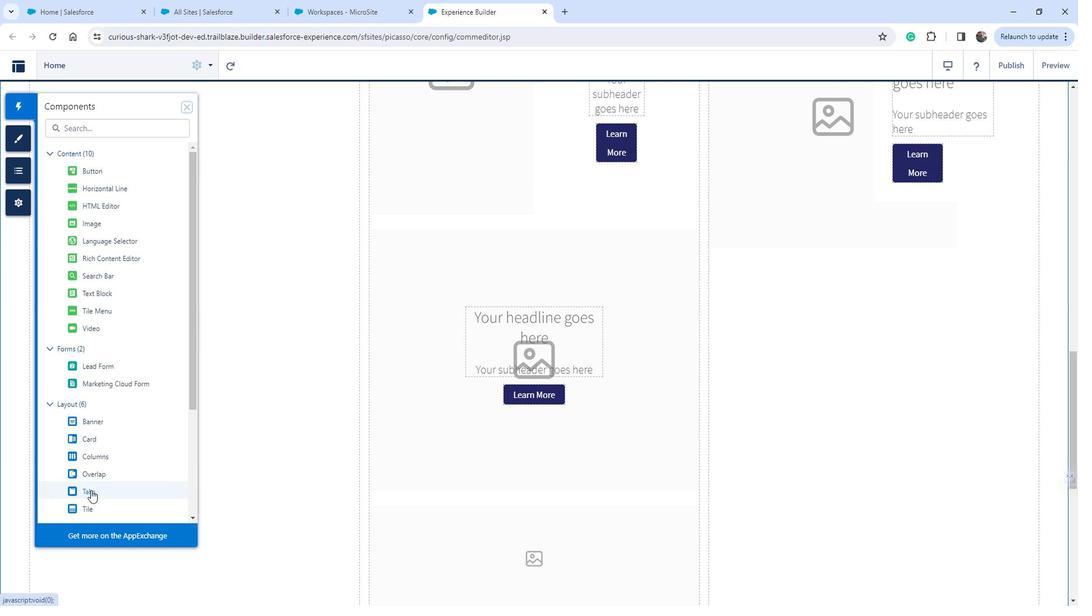 
Action: Mouse pressed left at (100, 483)
Screenshot: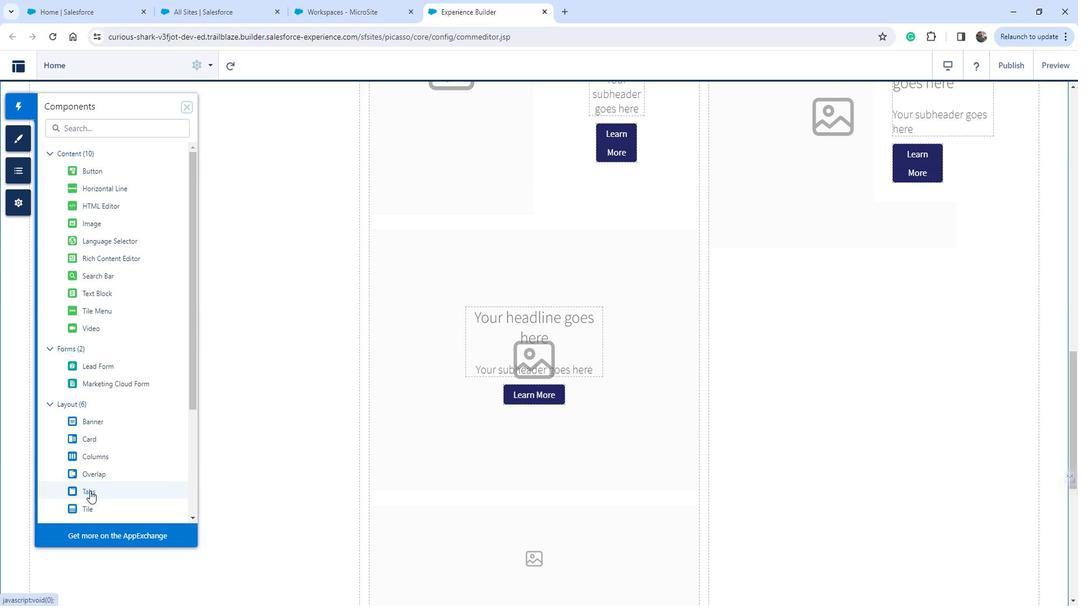 
Action: Mouse moved to (767, 316)
Screenshot: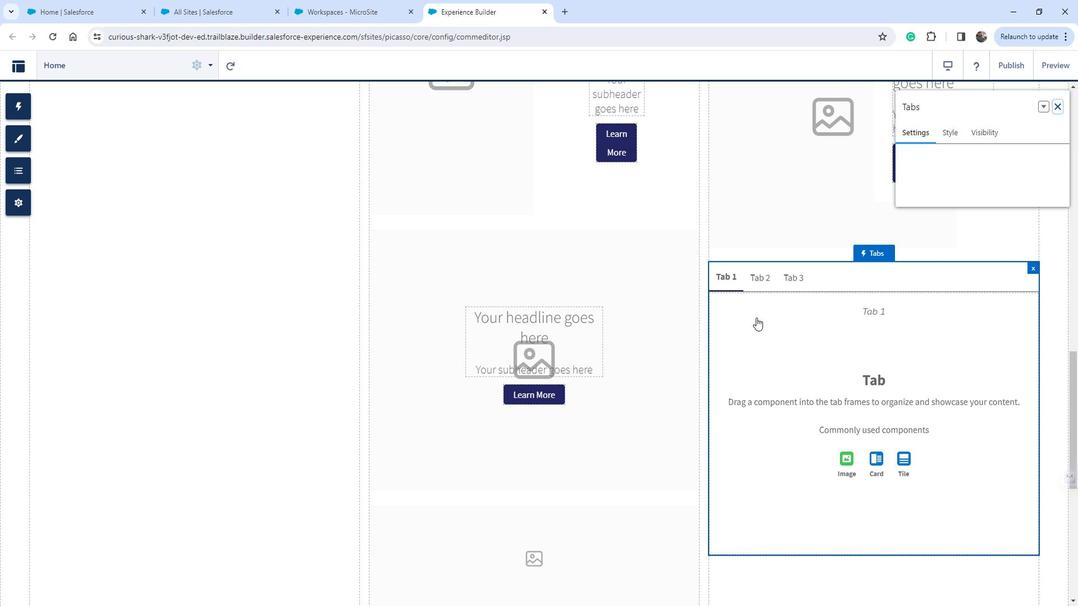 
